 Task: Add Barlean's Fresh Catch Fish Oil to the cart.
Action: Mouse moved to (297, 145)
Screenshot: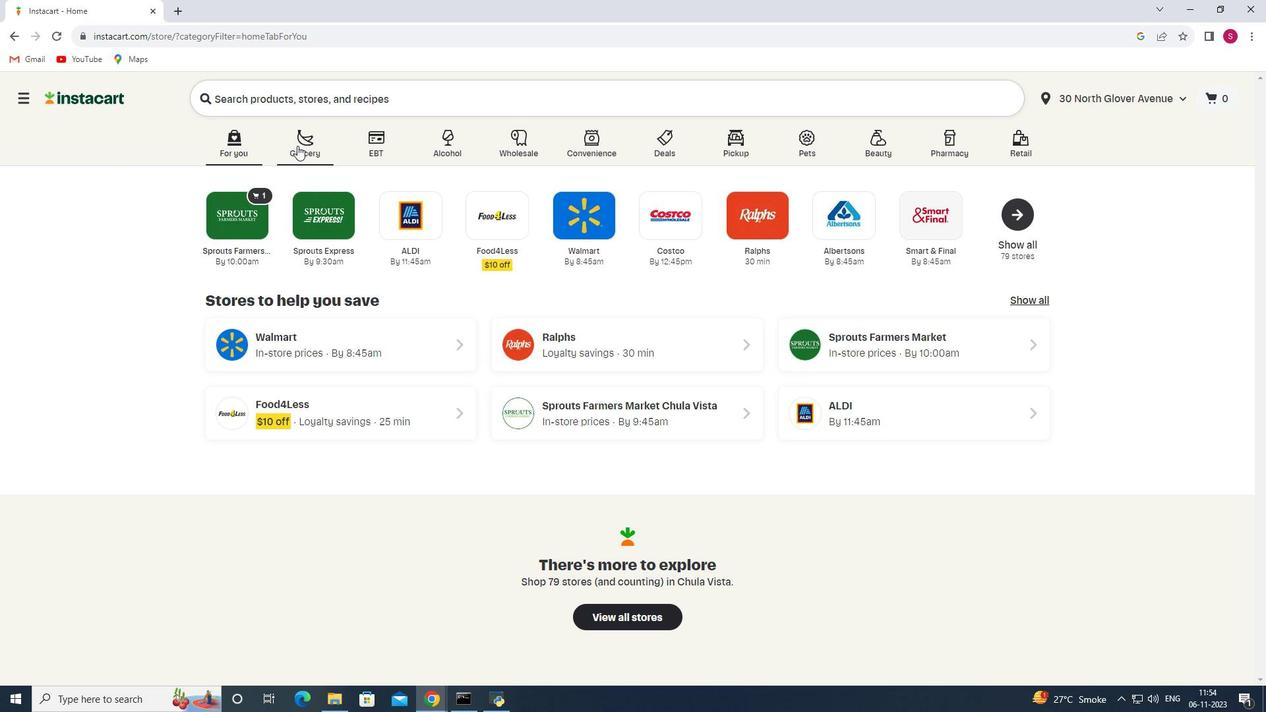 
Action: Mouse pressed left at (297, 145)
Screenshot: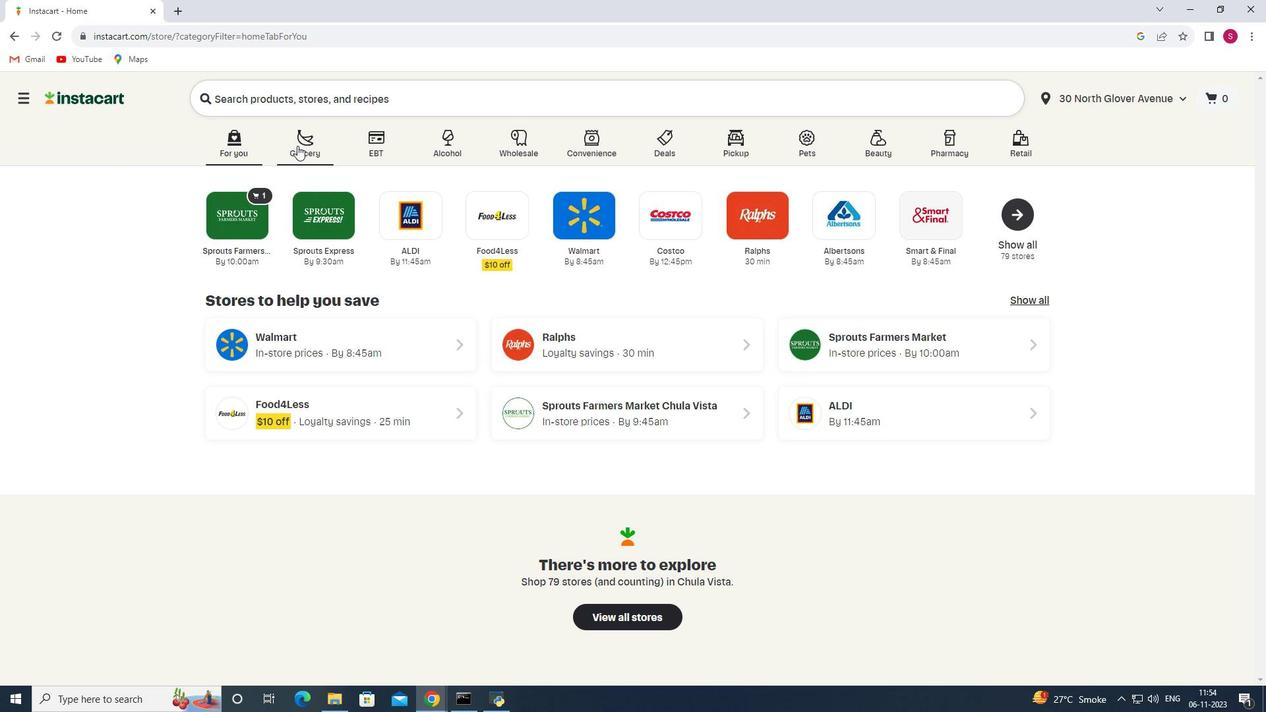 
Action: Mouse moved to (293, 367)
Screenshot: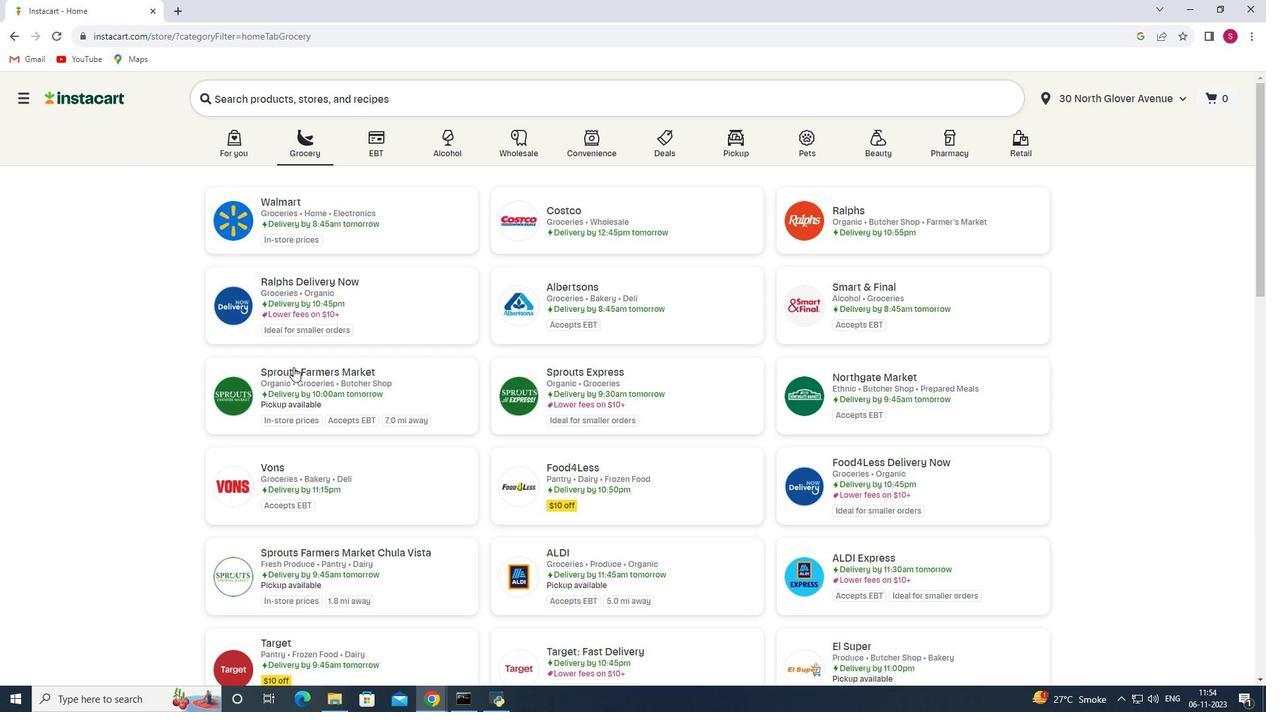 
Action: Mouse pressed left at (293, 367)
Screenshot: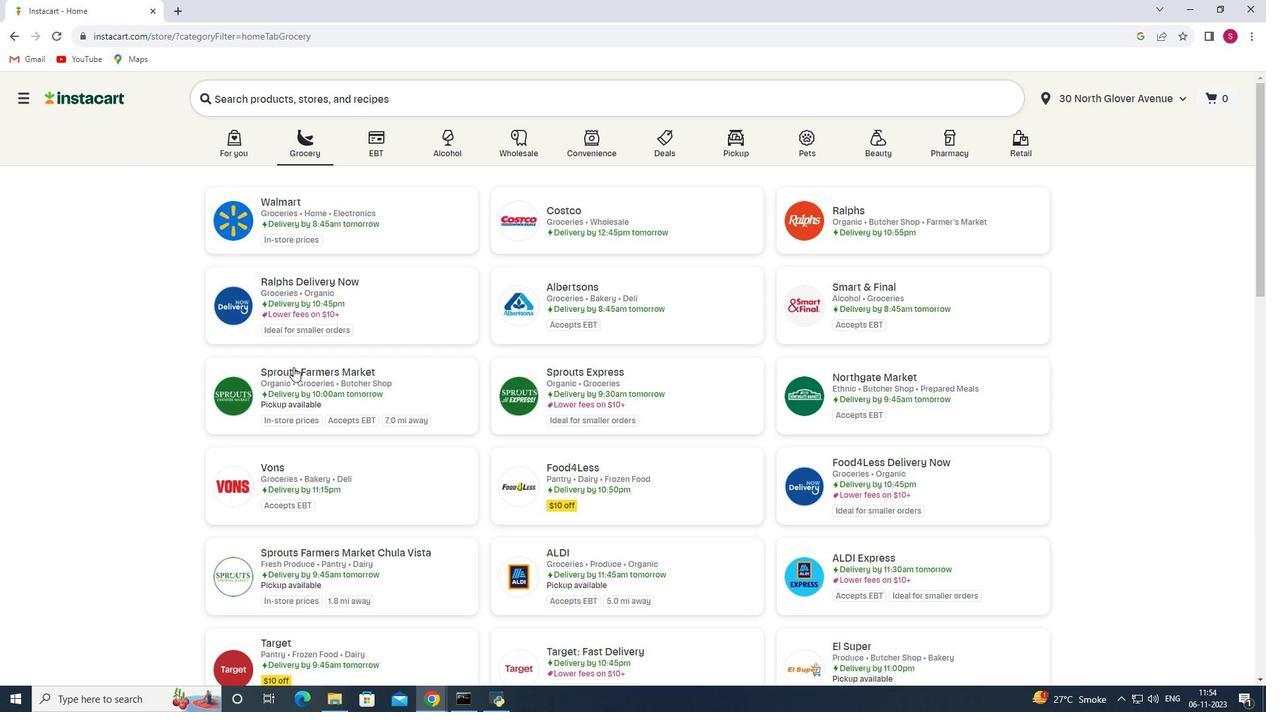 
Action: Mouse moved to (104, 409)
Screenshot: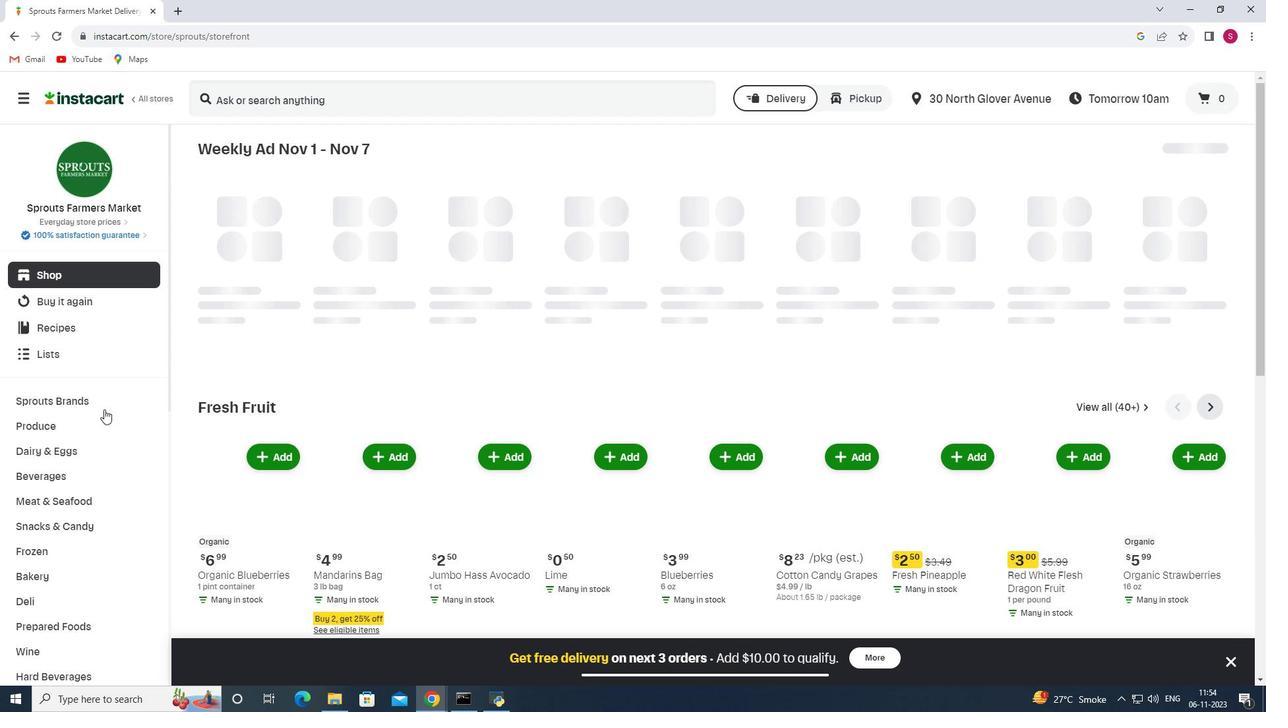 
Action: Mouse scrolled (104, 408) with delta (0, 0)
Screenshot: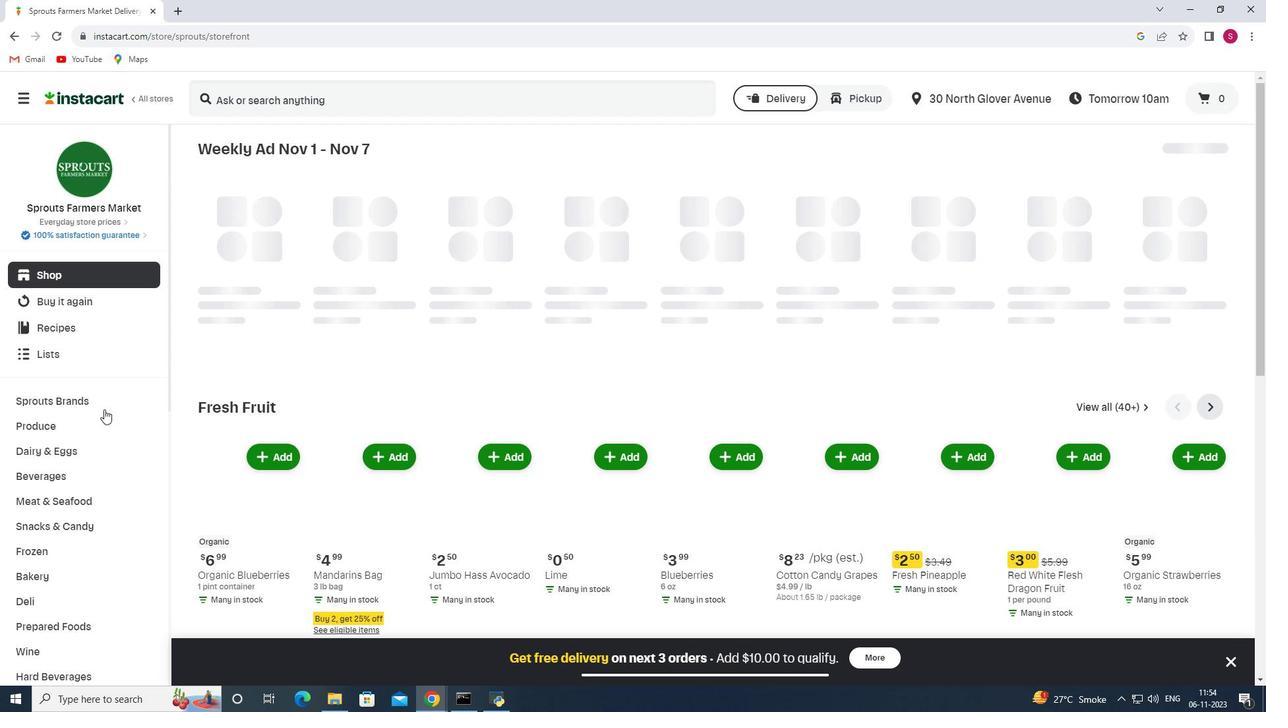 
Action: Mouse moved to (103, 410)
Screenshot: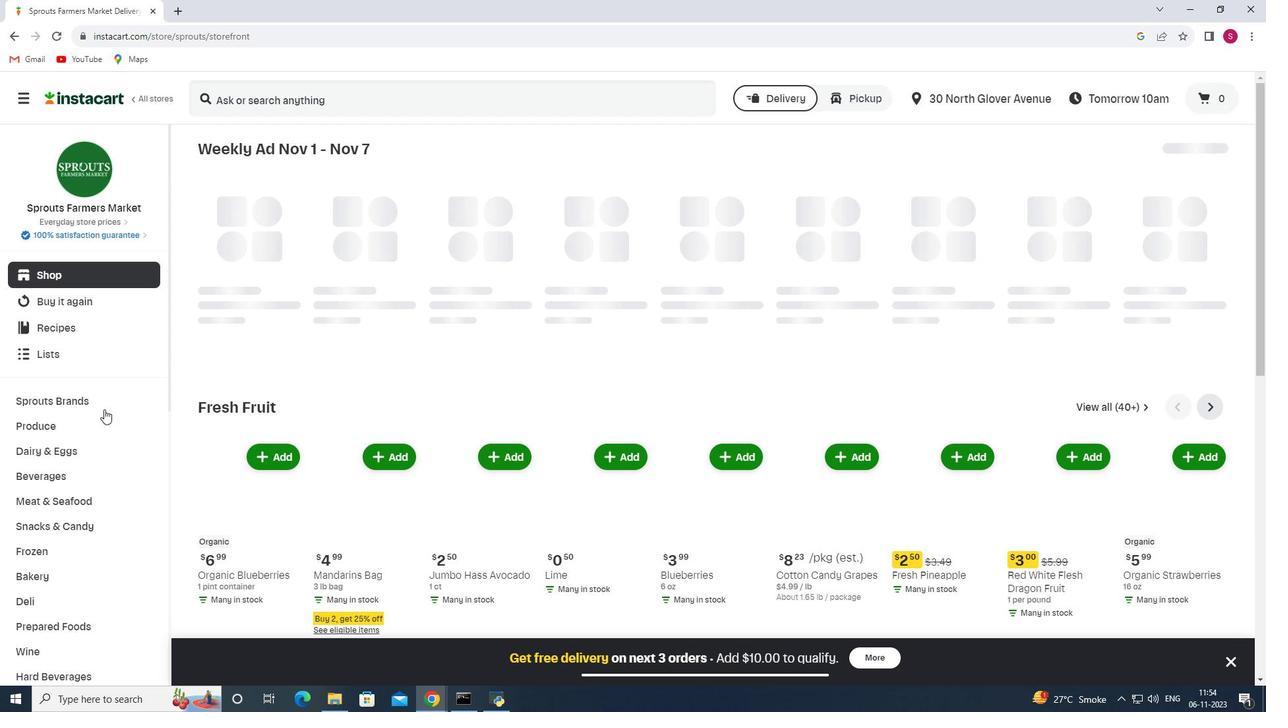 
Action: Mouse scrolled (103, 409) with delta (0, 0)
Screenshot: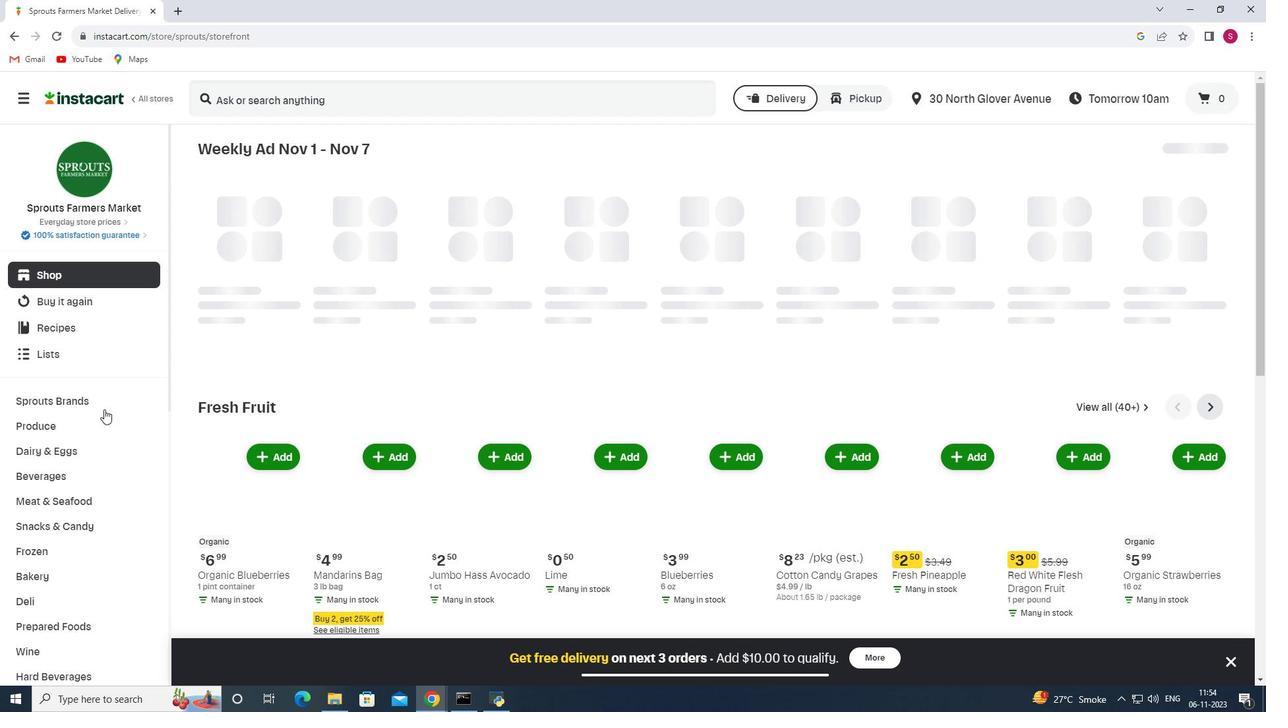 
Action: Mouse scrolled (103, 409) with delta (0, 0)
Screenshot: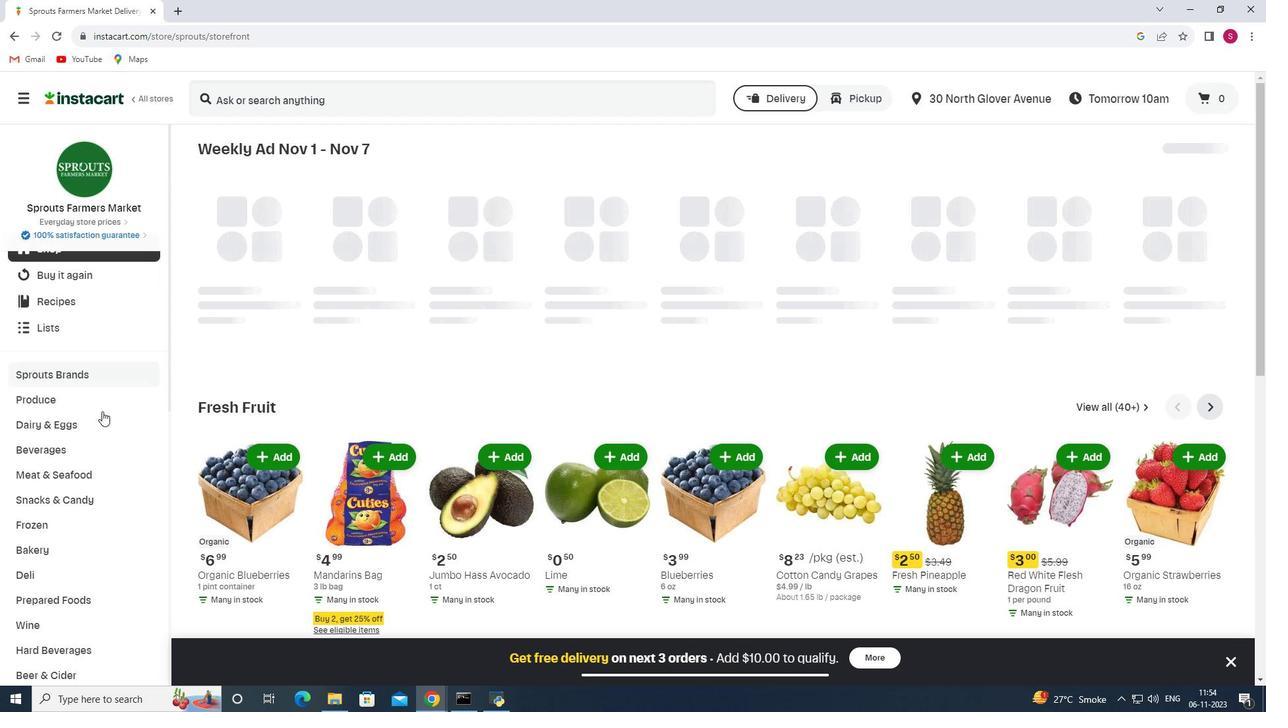
Action: Mouse moved to (83, 458)
Screenshot: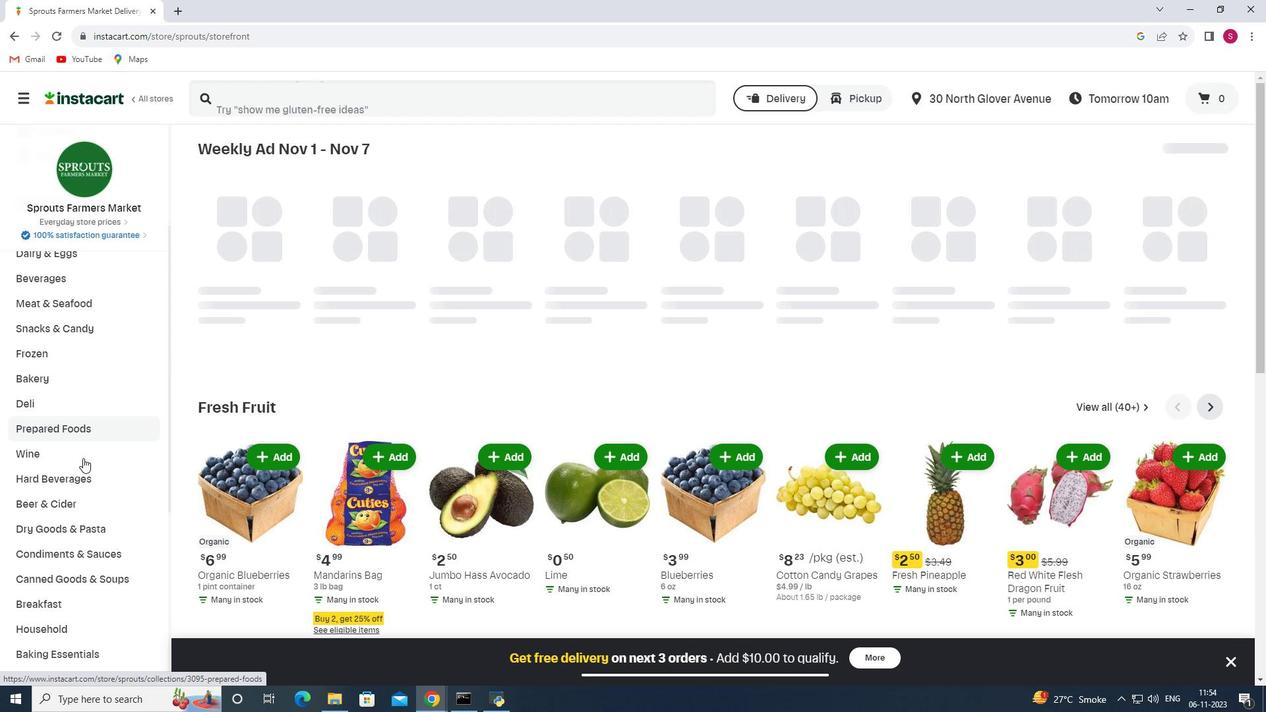 
Action: Mouse scrolled (83, 457) with delta (0, 0)
Screenshot: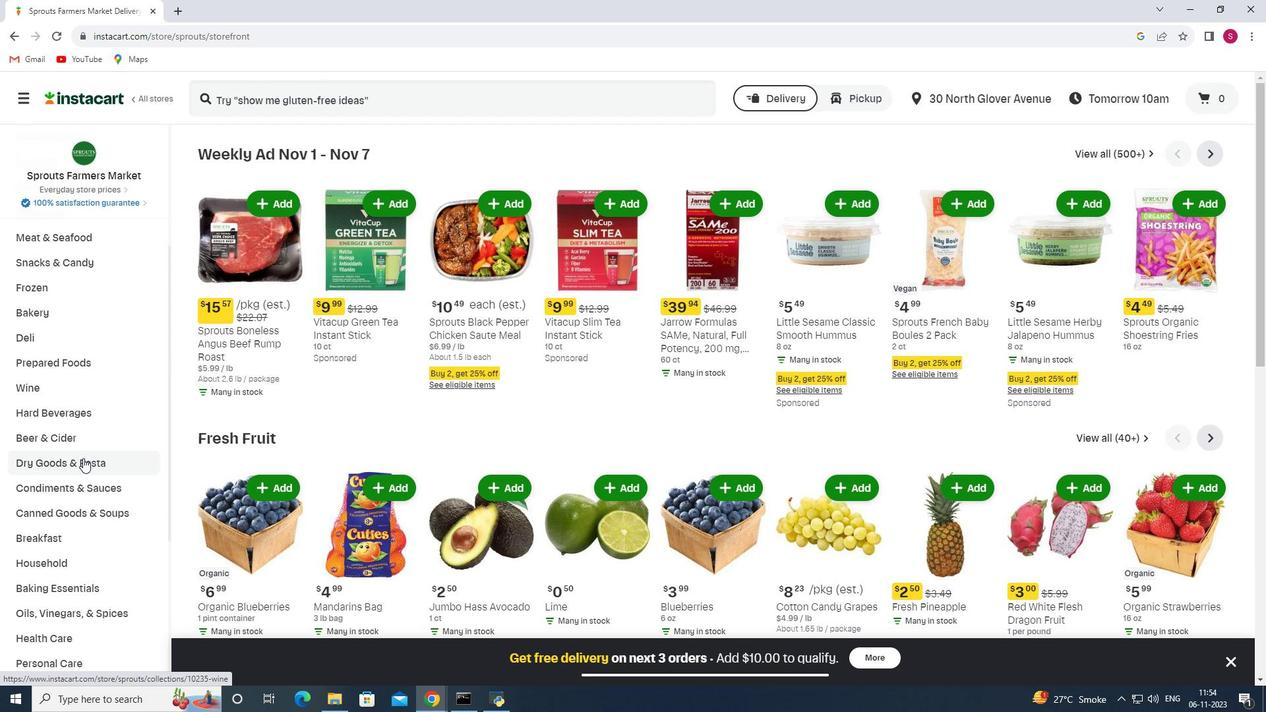 
Action: Mouse scrolled (83, 457) with delta (0, 0)
Screenshot: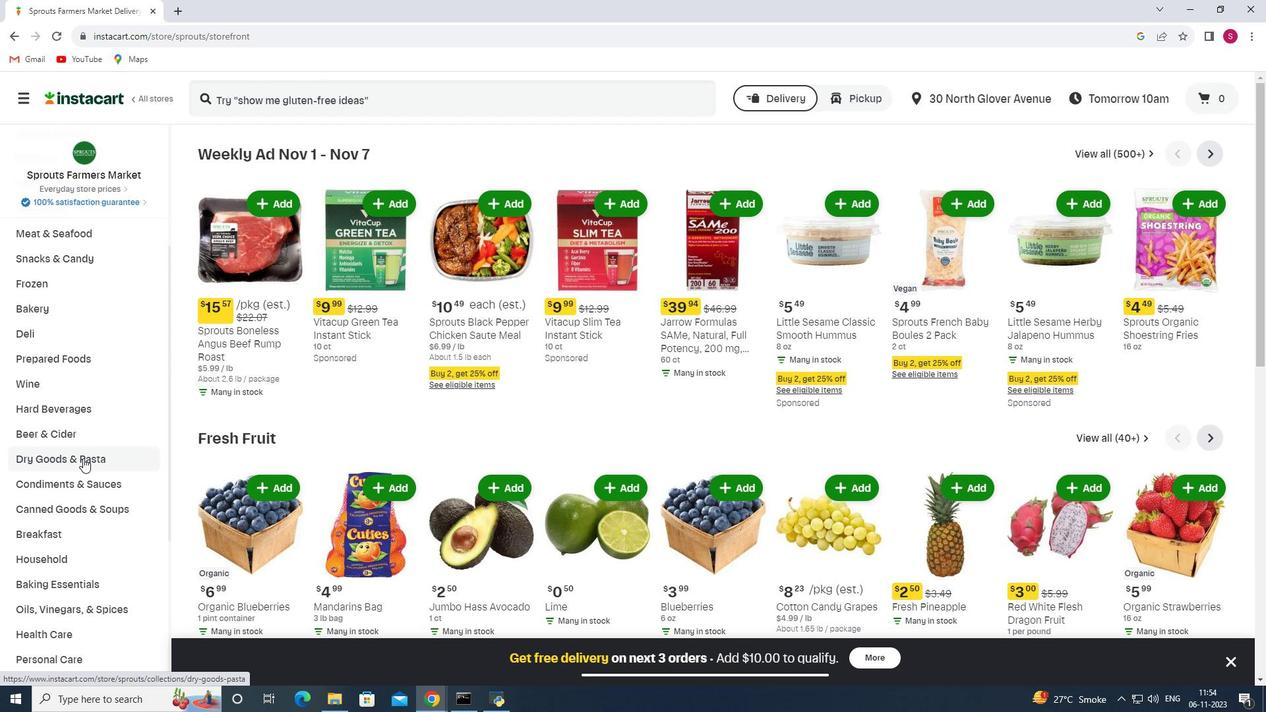 
Action: Mouse moved to (123, 399)
Screenshot: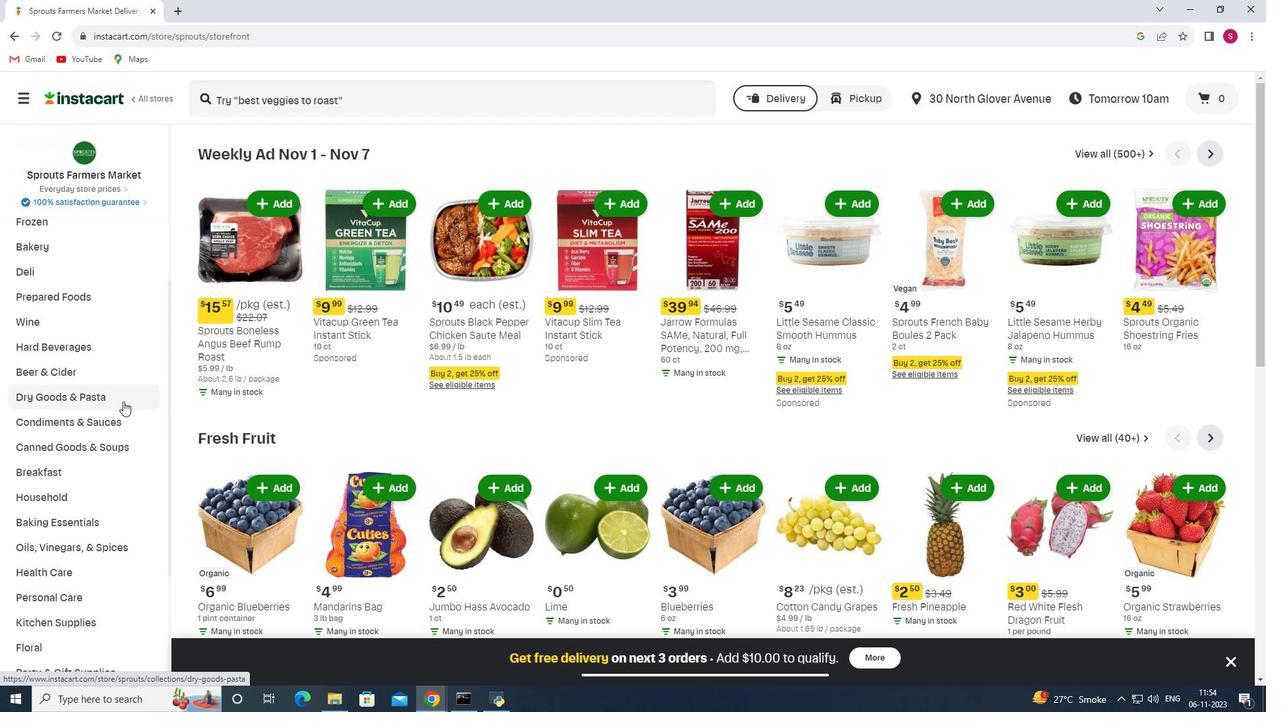 
Action: Mouse scrolled (123, 399) with delta (0, 0)
Screenshot: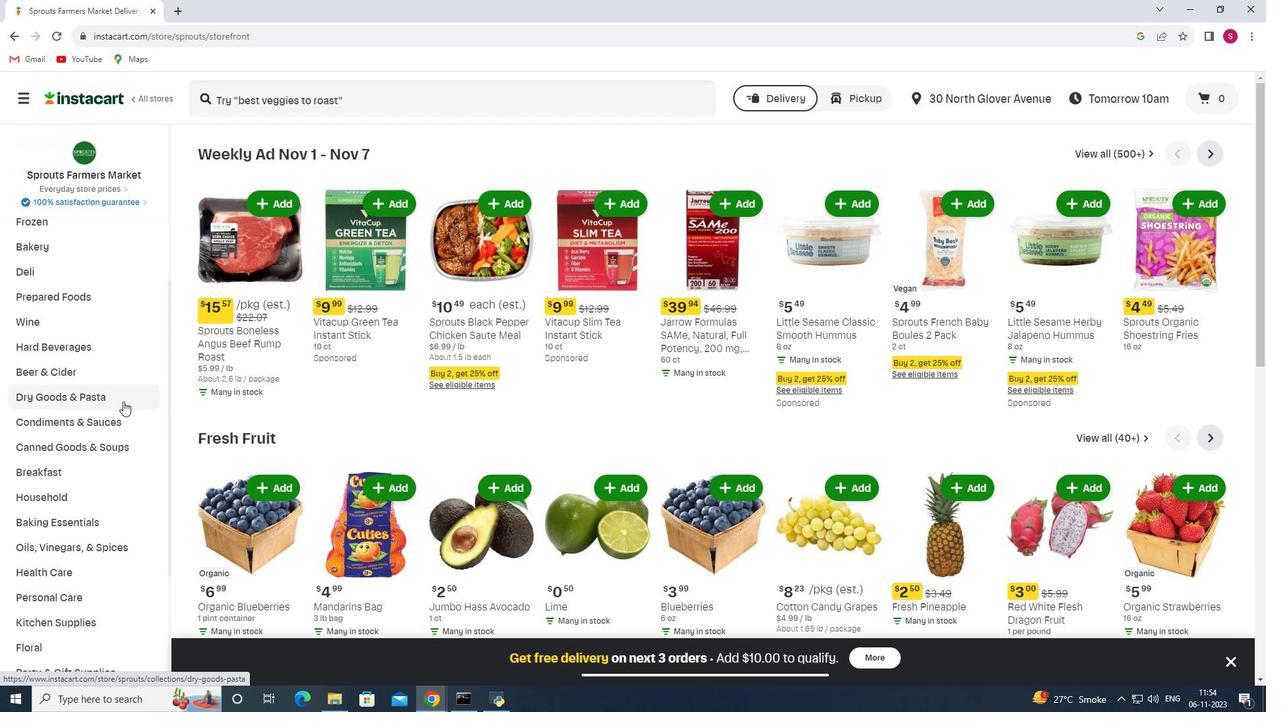 
Action: Mouse moved to (60, 509)
Screenshot: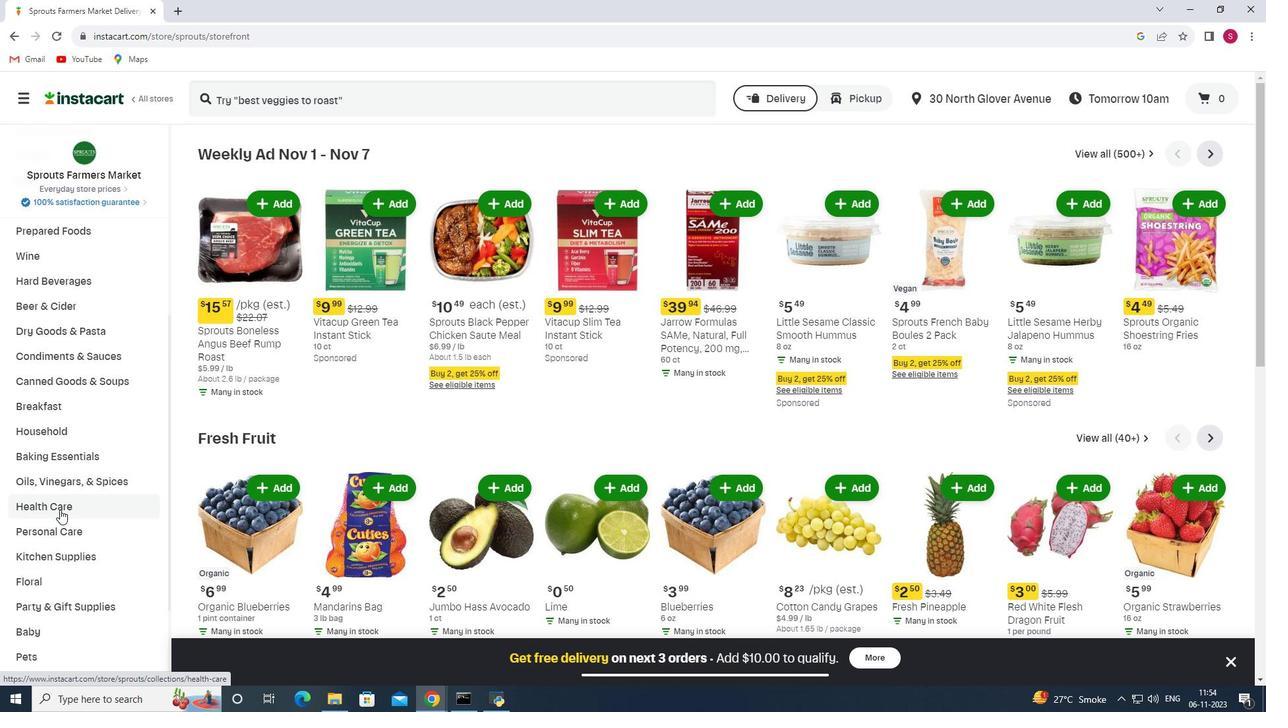
Action: Mouse pressed left at (60, 509)
Screenshot: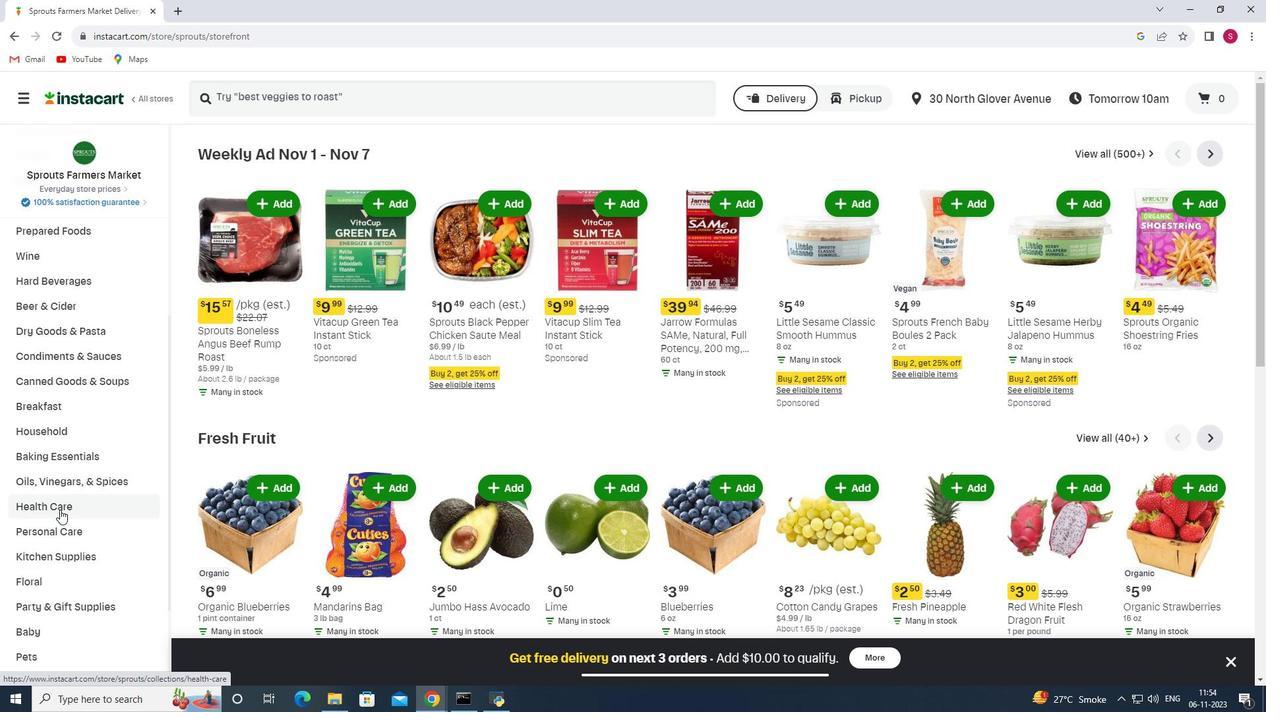 
Action: Mouse moved to (468, 185)
Screenshot: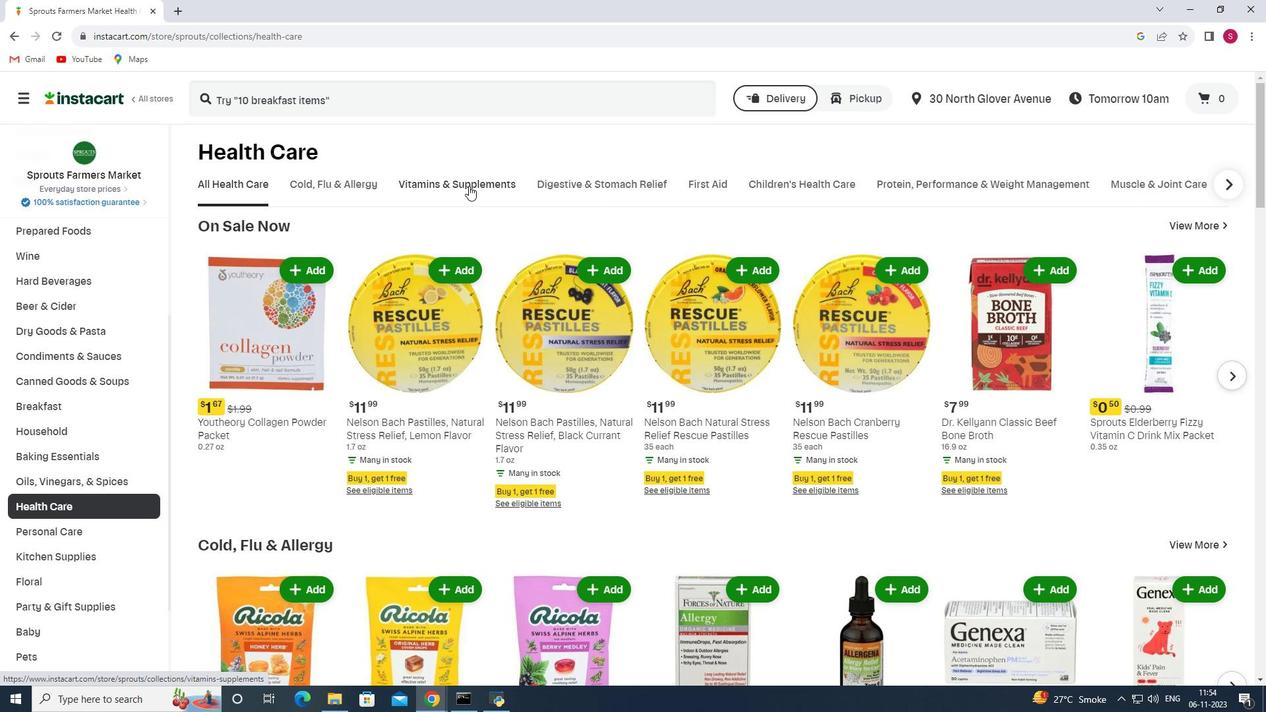 
Action: Mouse pressed left at (468, 185)
Screenshot: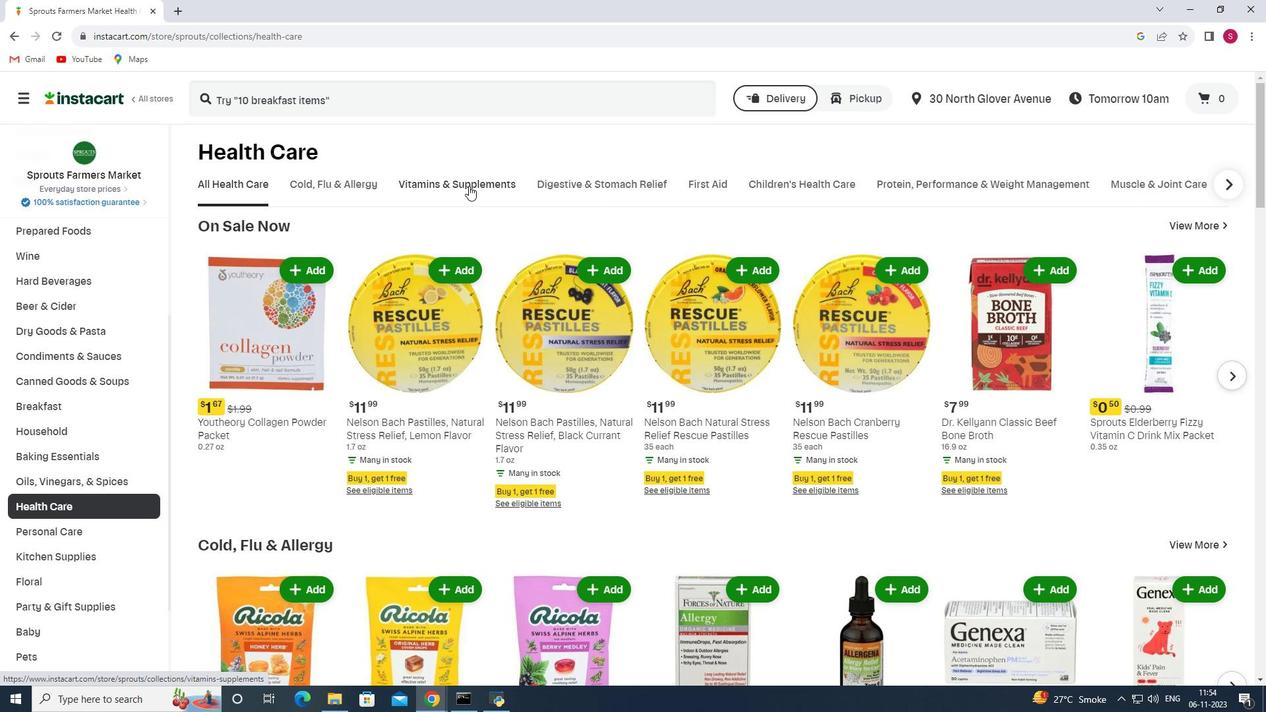 
Action: Mouse moved to (905, 245)
Screenshot: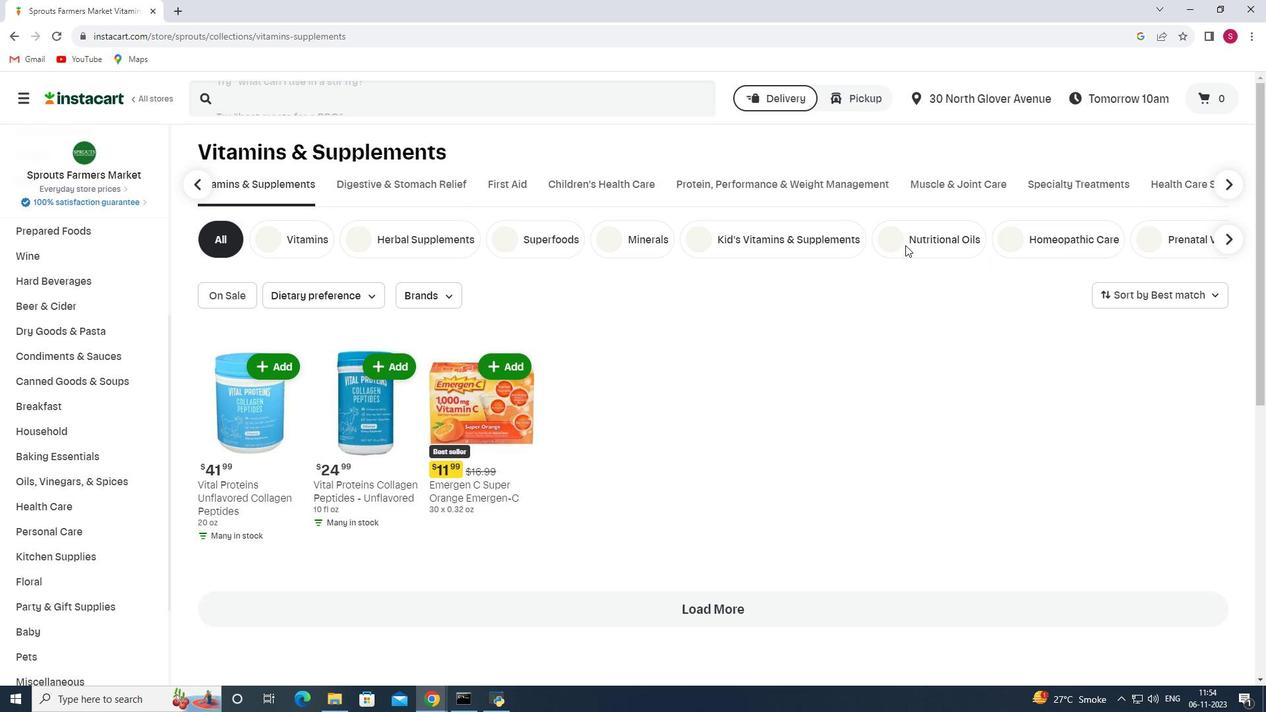 
Action: Mouse pressed left at (905, 245)
Screenshot: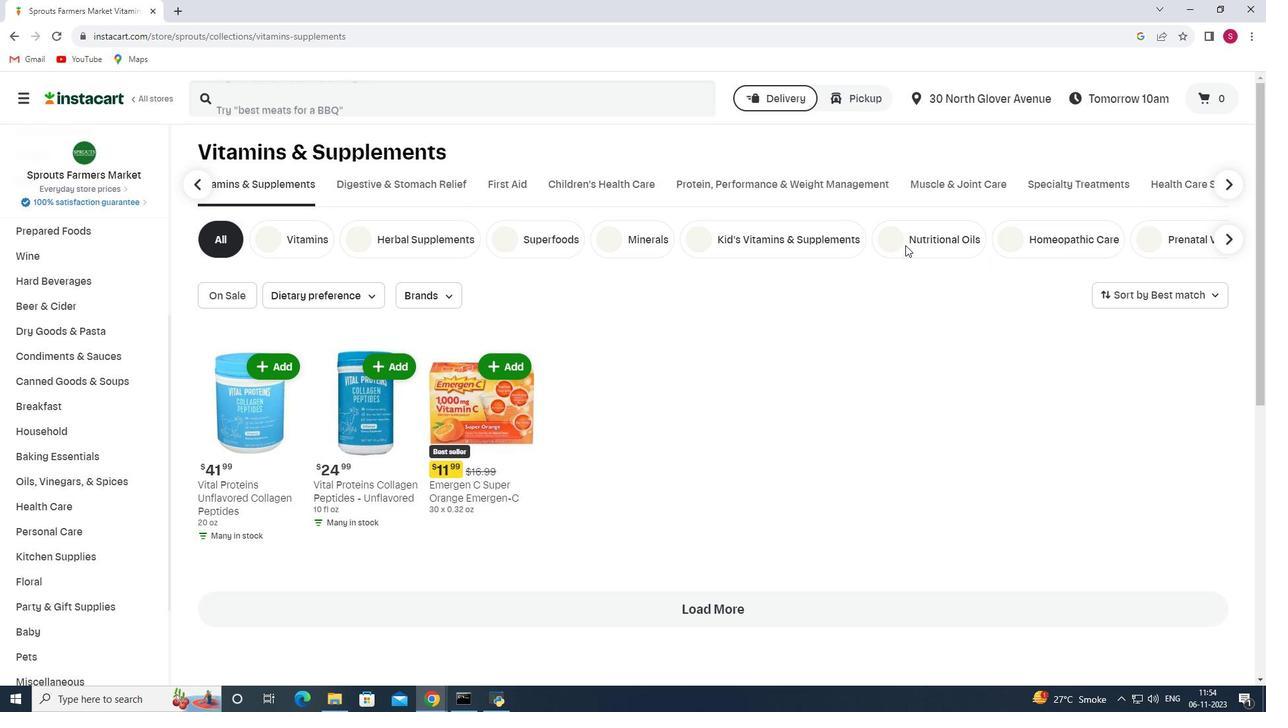 
Action: Mouse moved to (335, 97)
Screenshot: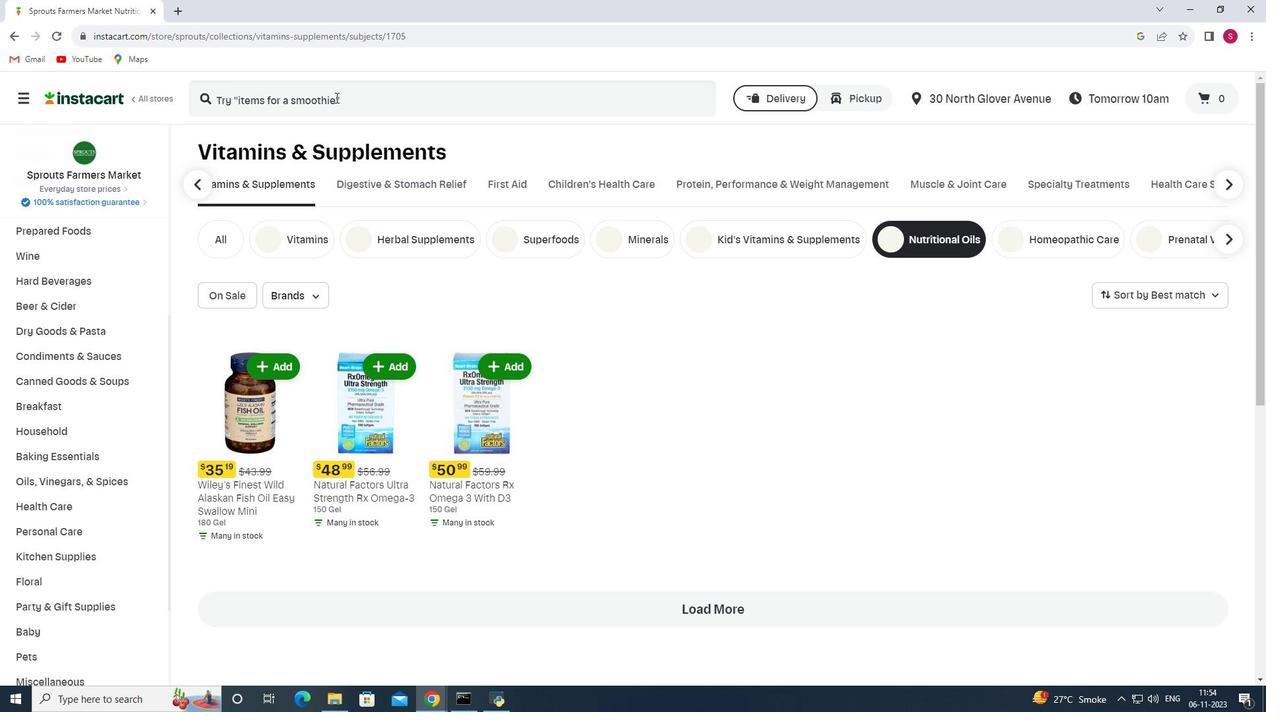 
Action: Mouse pressed left at (335, 97)
Screenshot: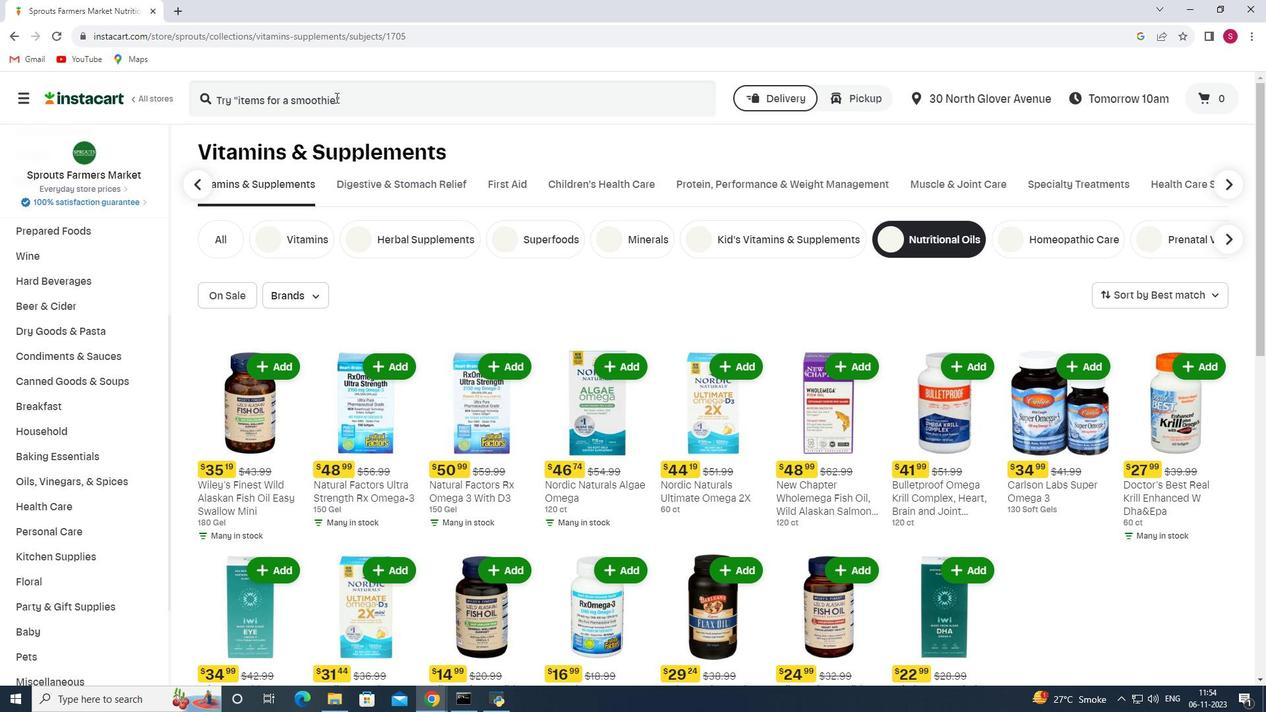 
Action: Key pressed <Key.shift>Barlean's<Key.space><Key.shift>Fresh<Key.space><Key.shift>Catch<Key.space><Key.shift>Fish<Key.space><Key.shift>Oil<Key.enter>
Screenshot: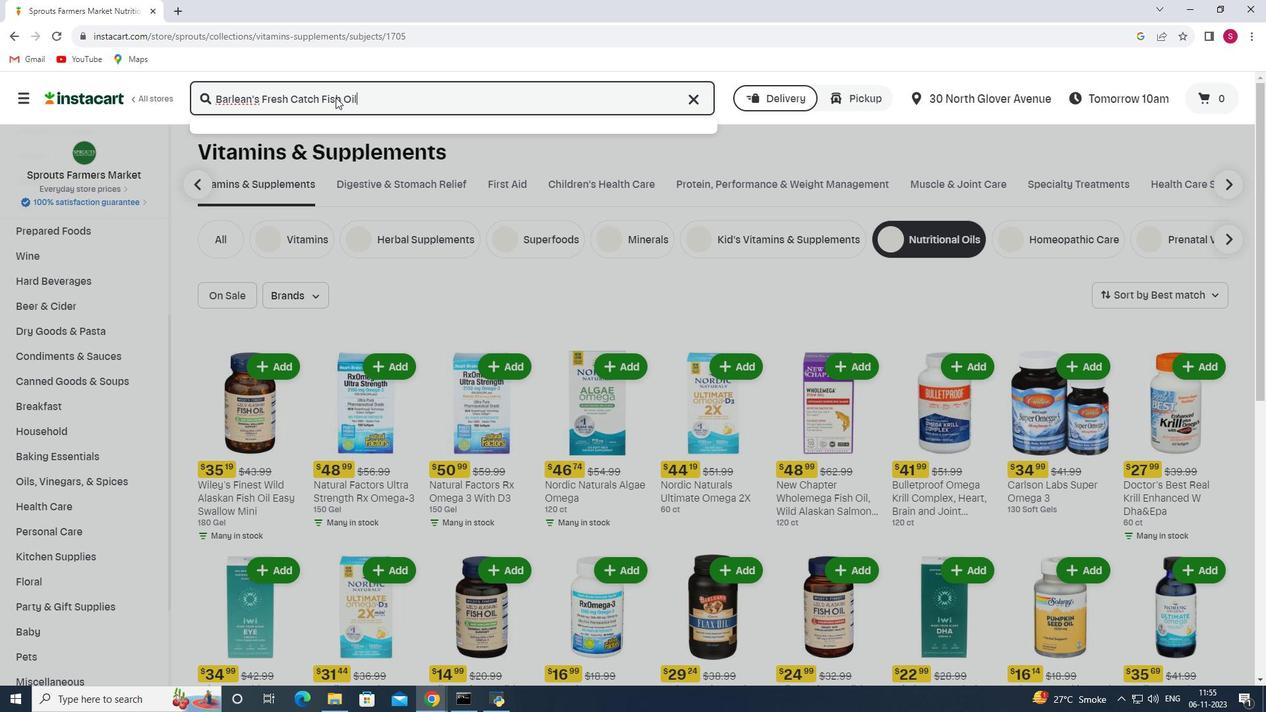 
Action: Mouse moved to (356, 210)
Screenshot: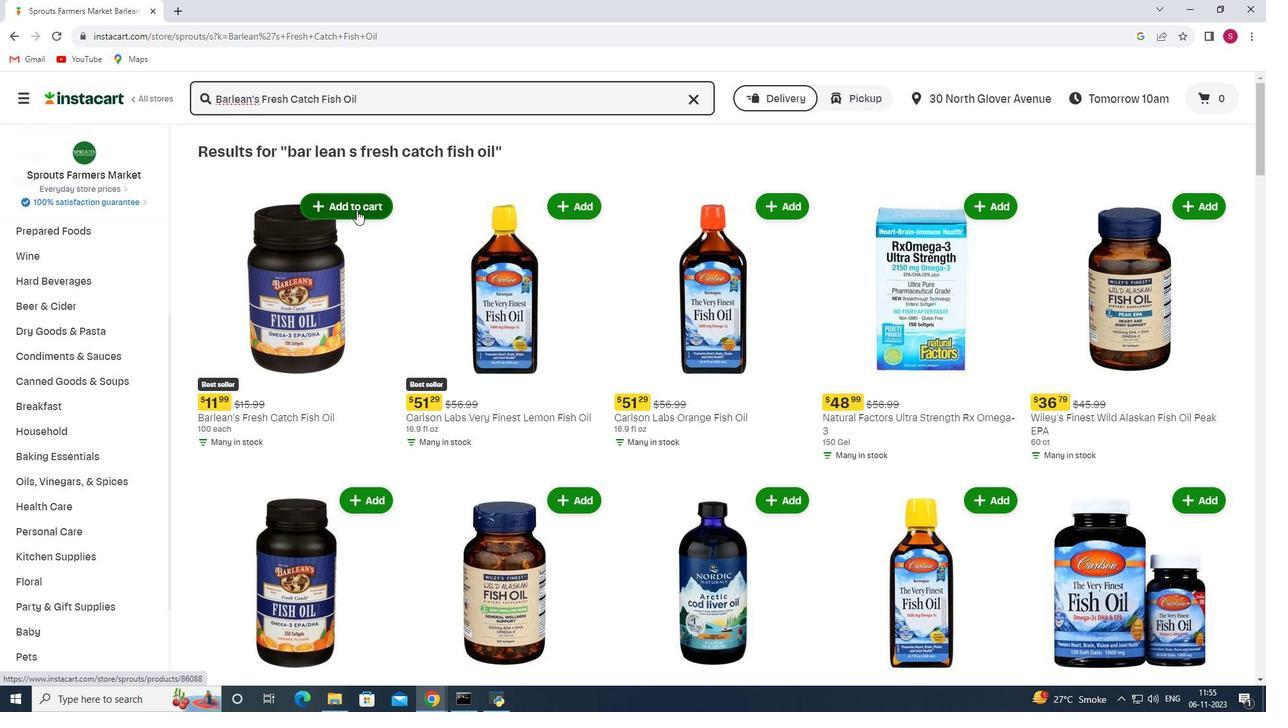 
Action: Mouse pressed left at (356, 210)
Screenshot: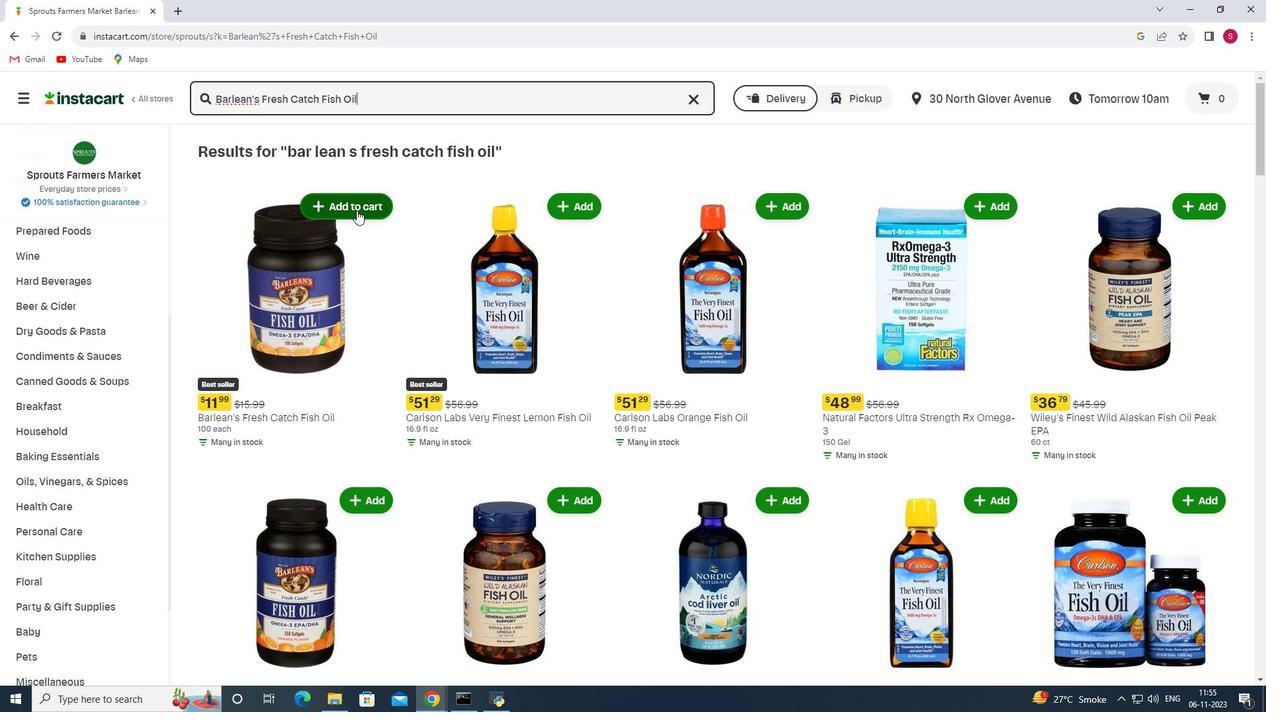 
